 Task: Look for products in the category "Nail Care" from Denco only.
Action: Mouse moved to (253, 140)
Screenshot: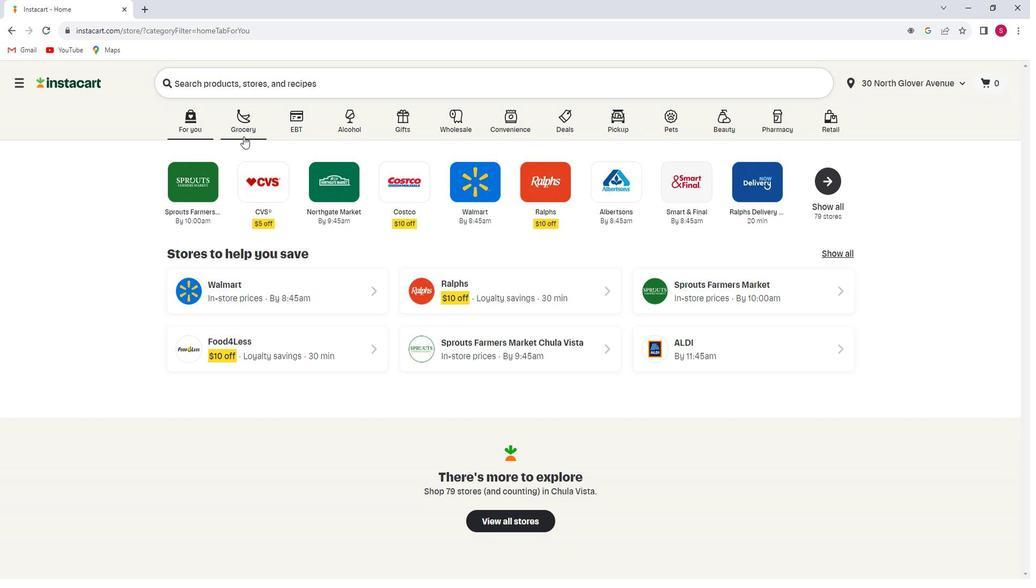 
Action: Mouse pressed left at (253, 140)
Screenshot: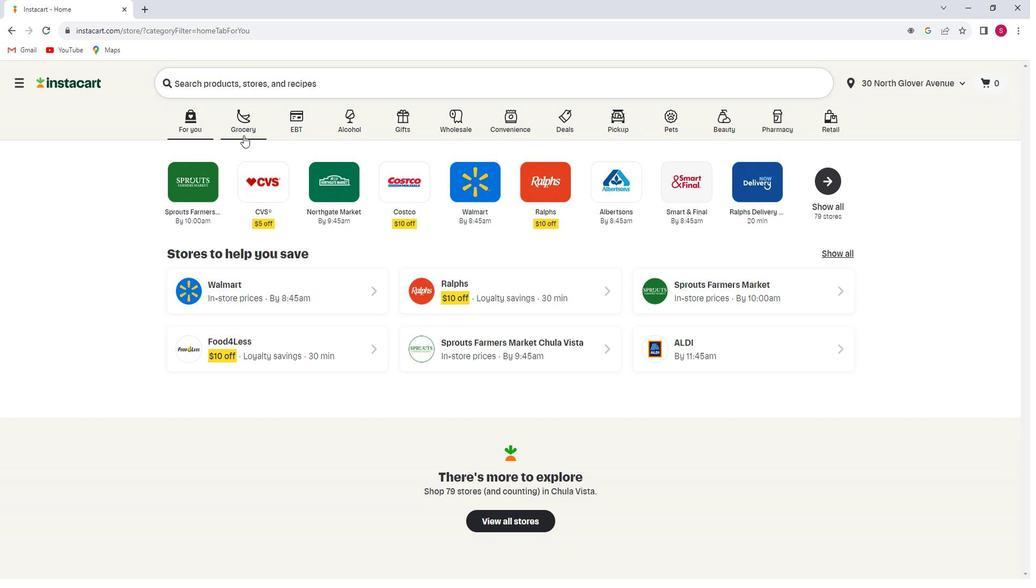 
Action: Mouse moved to (293, 321)
Screenshot: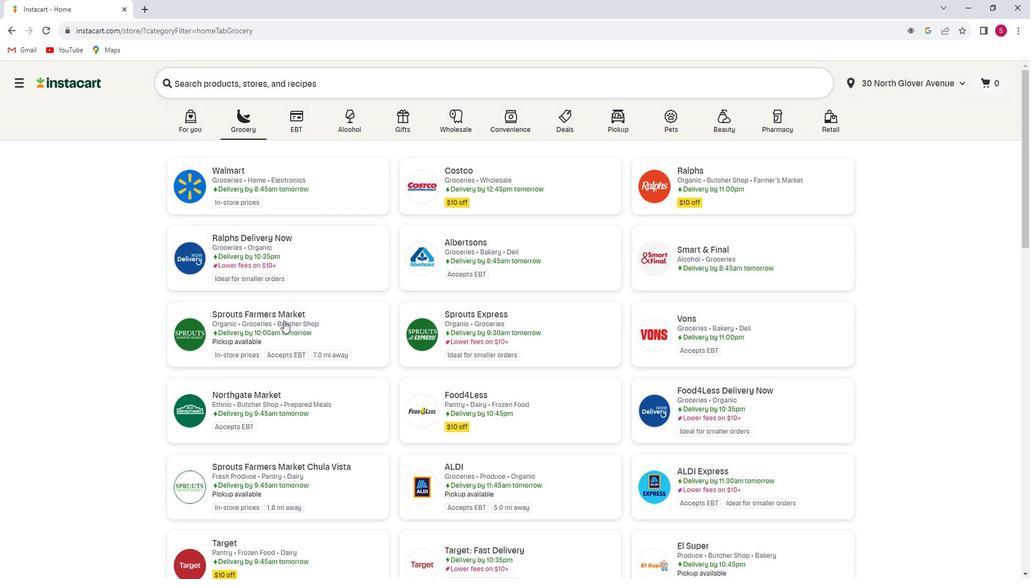 
Action: Mouse pressed left at (293, 321)
Screenshot: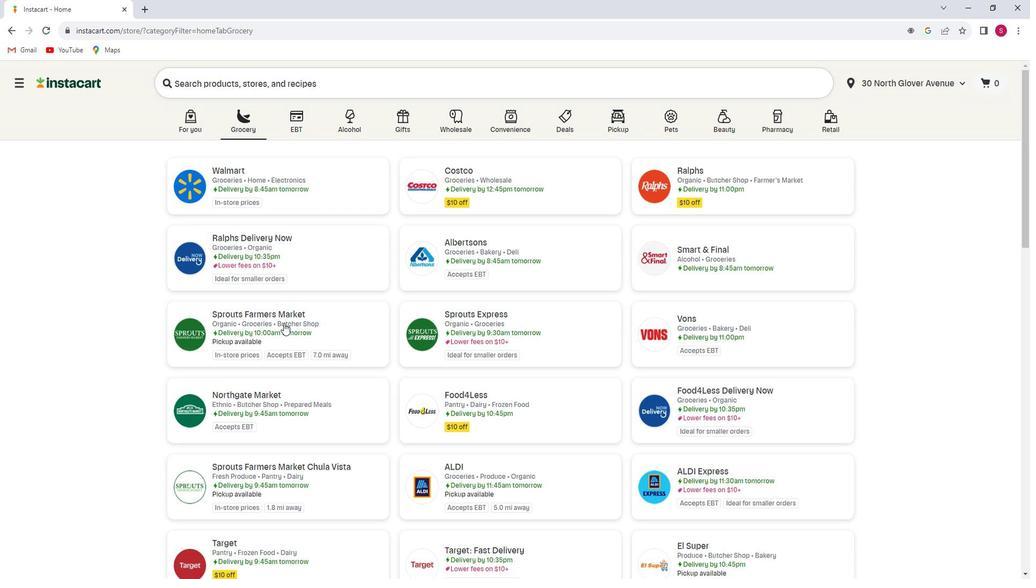 
Action: Mouse moved to (62, 364)
Screenshot: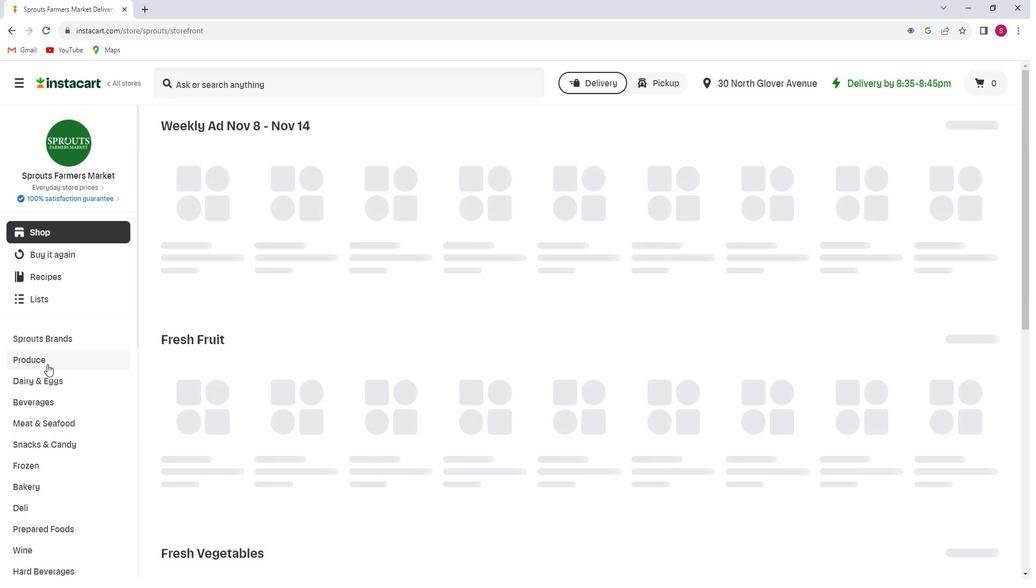 
Action: Mouse scrolled (62, 363) with delta (0, 0)
Screenshot: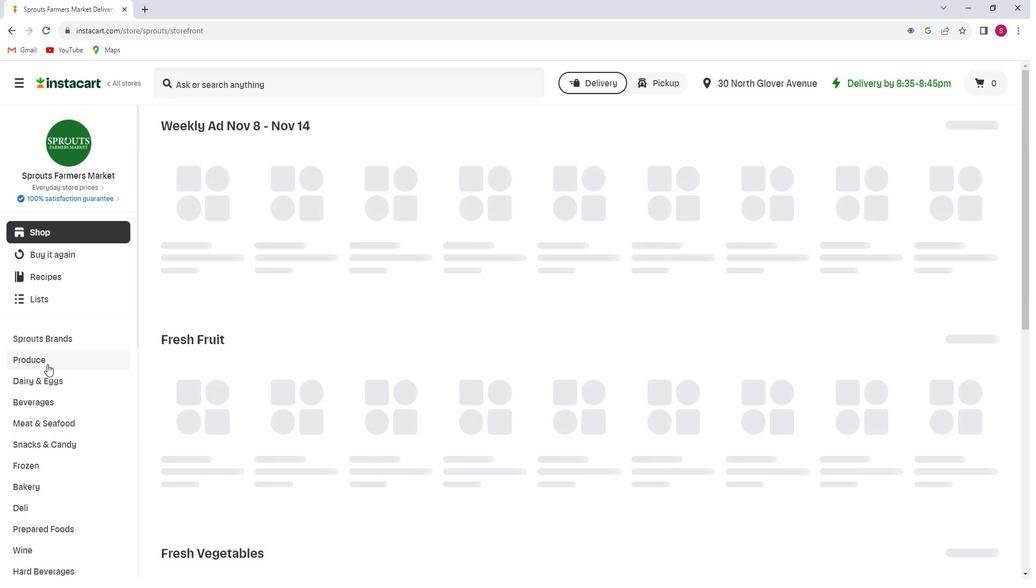 
Action: Mouse moved to (67, 366)
Screenshot: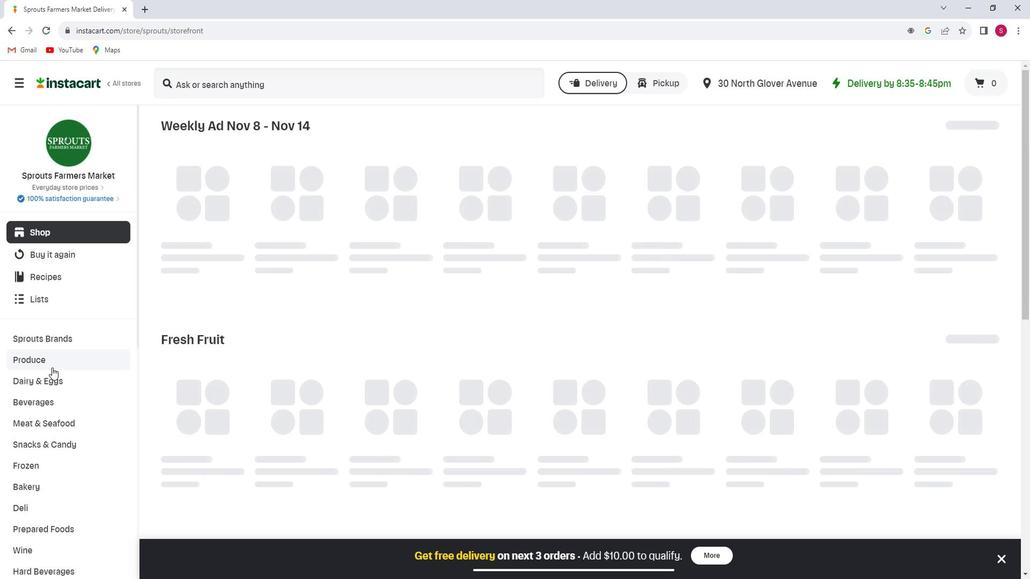
Action: Mouse scrolled (67, 365) with delta (0, 0)
Screenshot: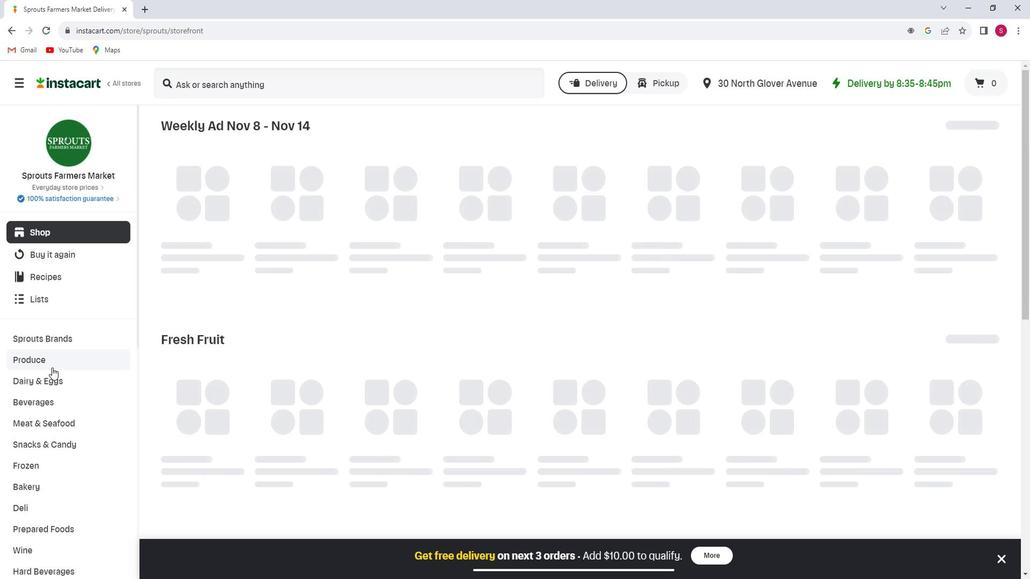 
Action: Mouse moved to (68, 367)
Screenshot: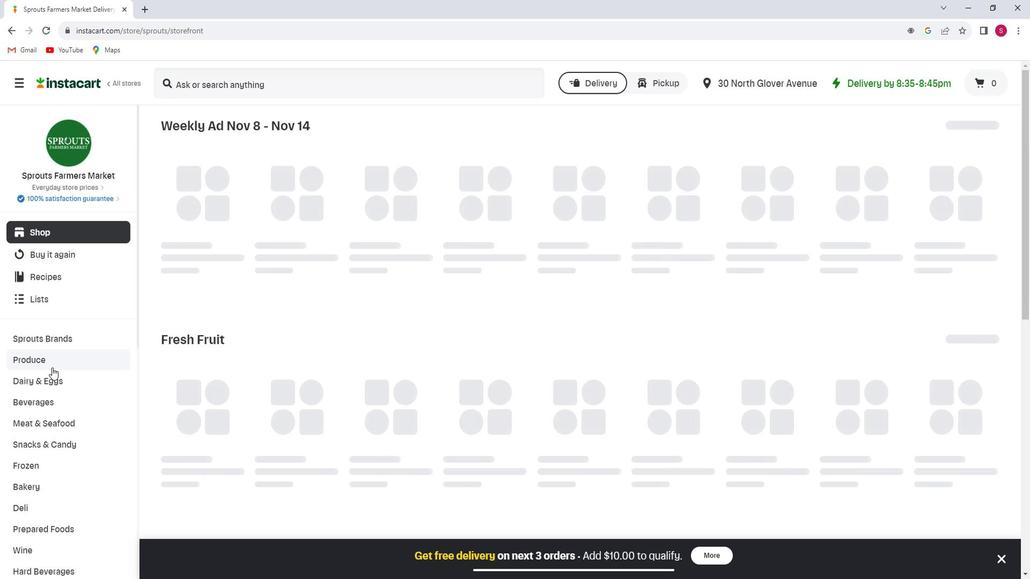 
Action: Mouse scrolled (68, 366) with delta (0, 0)
Screenshot: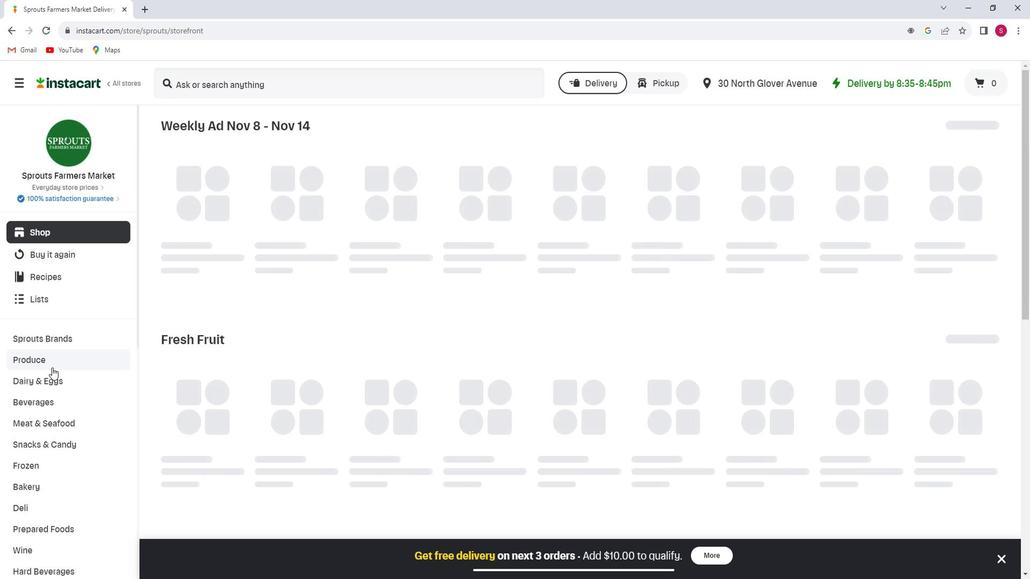 
Action: Mouse moved to (68, 366)
Screenshot: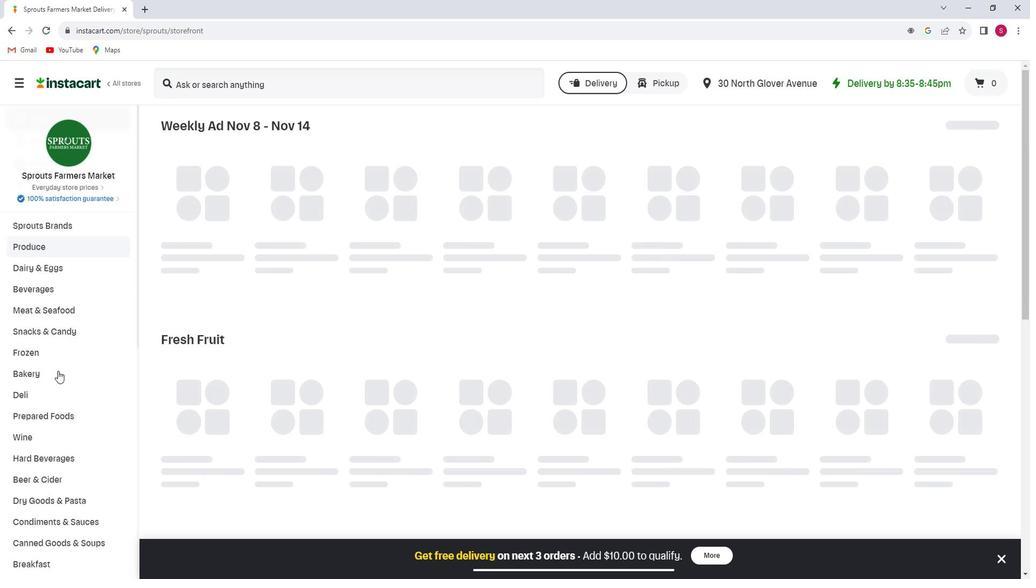 
Action: Mouse scrolled (68, 366) with delta (0, 0)
Screenshot: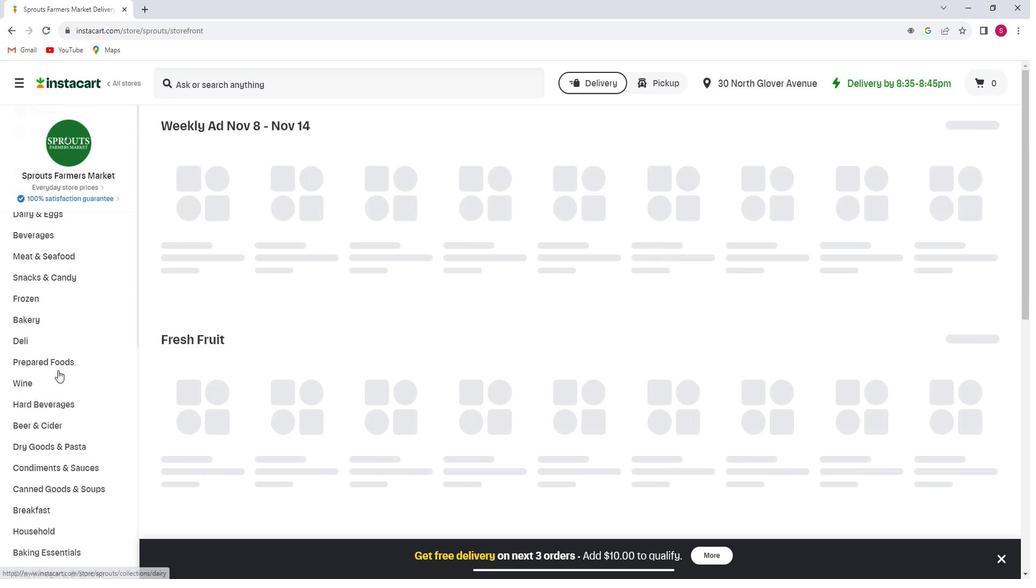 
Action: Mouse scrolled (68, 366) with delta (0, 0)
Screenshot: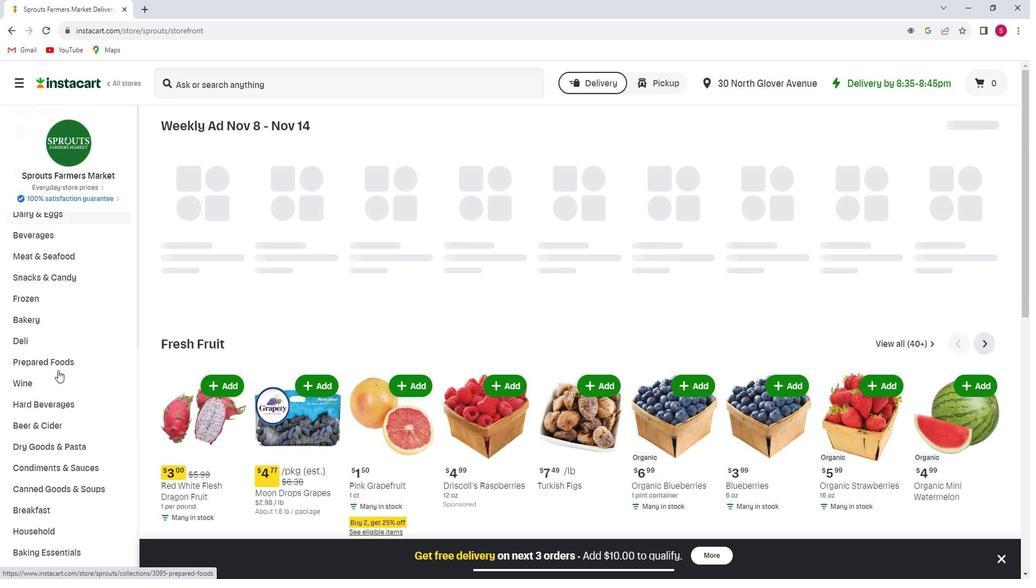 
Action: Mouse scrolled (68, 366) with delta (0, 0)
Screenshot: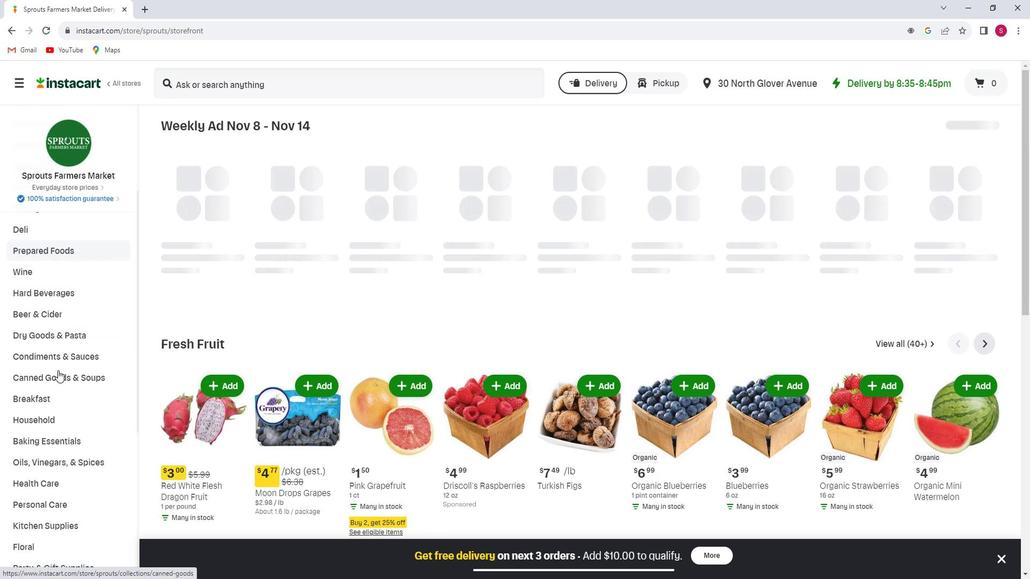 
Action: Mouse scrolled (68, 366) with delta (0, 0)
Screenshot: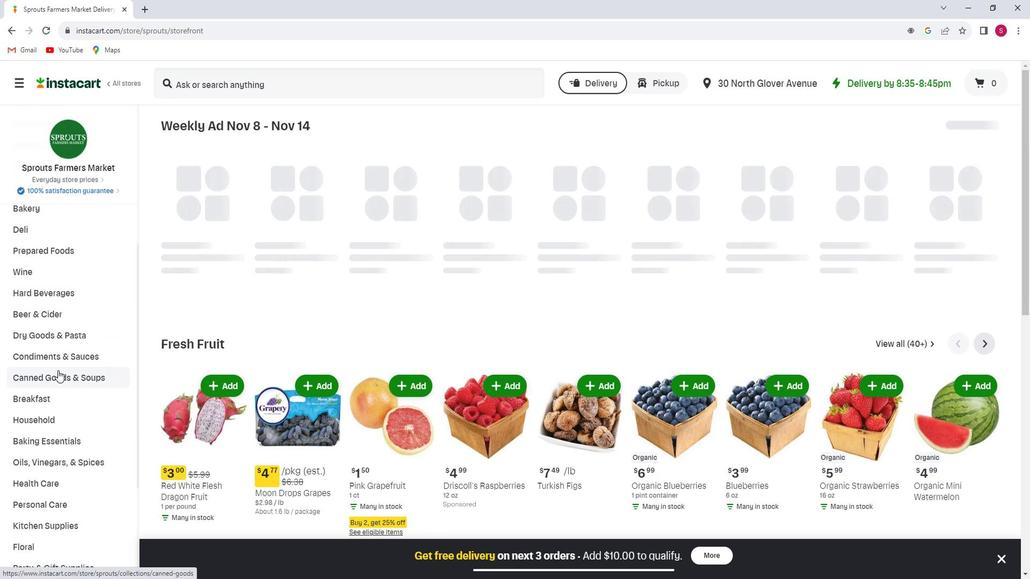 
Action: Mouse moved to (45, 391)
Screenshot: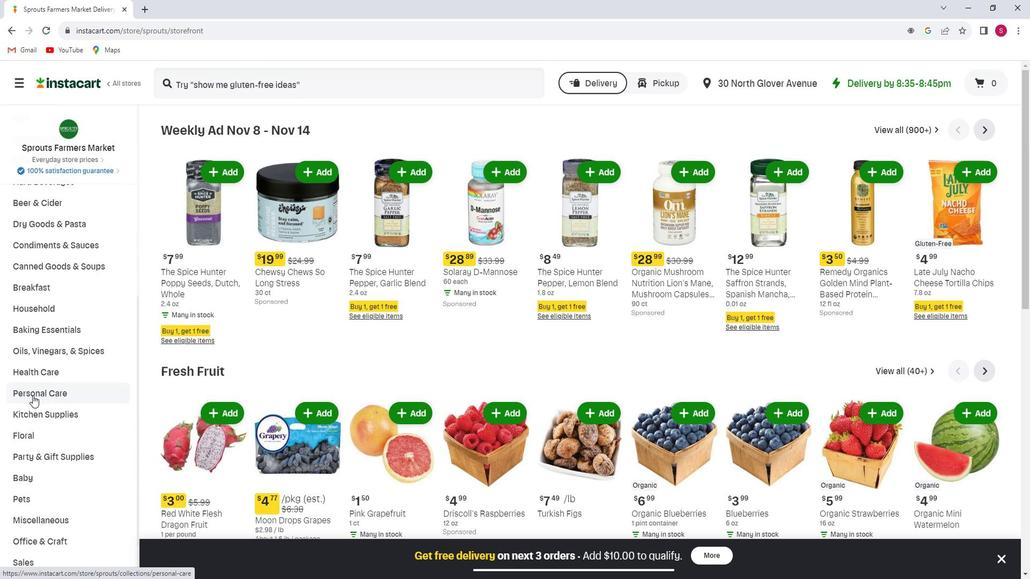 
Action: Mouse pressed left at (45, 391)
Screenshot: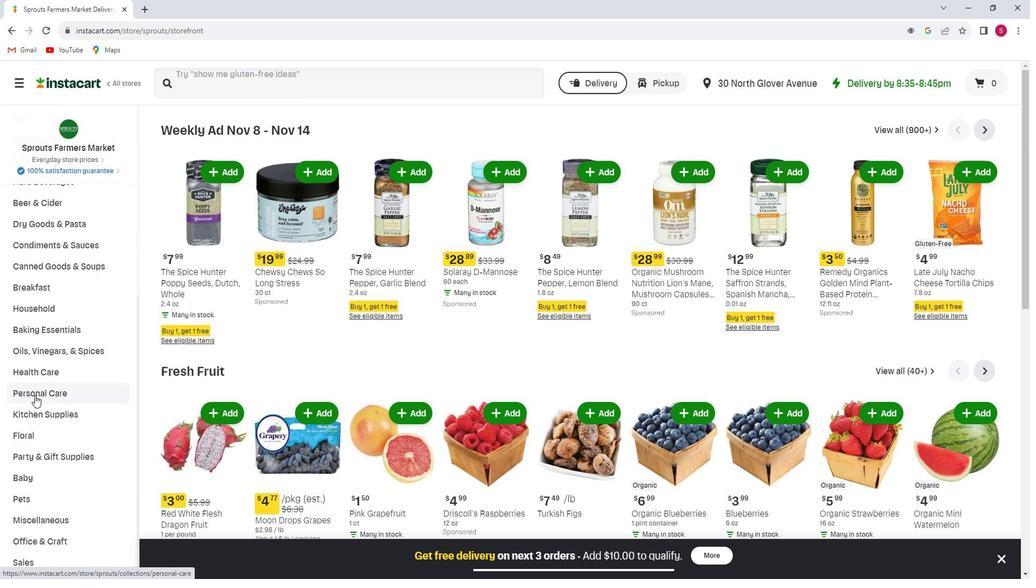 
Action: Mouse moved to (932, 156)
Screenshot: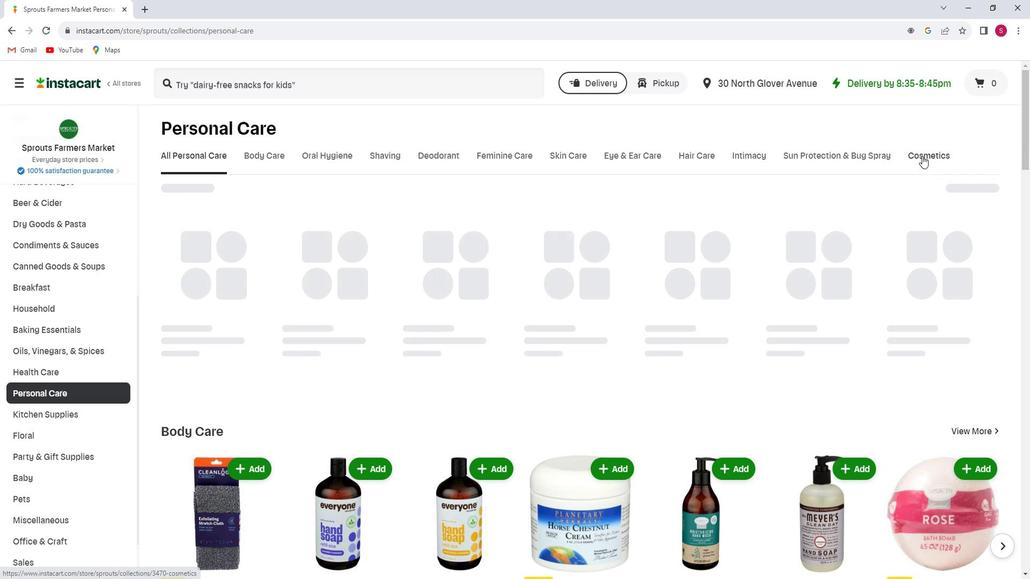 
Action: Mouse pressed left at (932, 156)
Screenshot: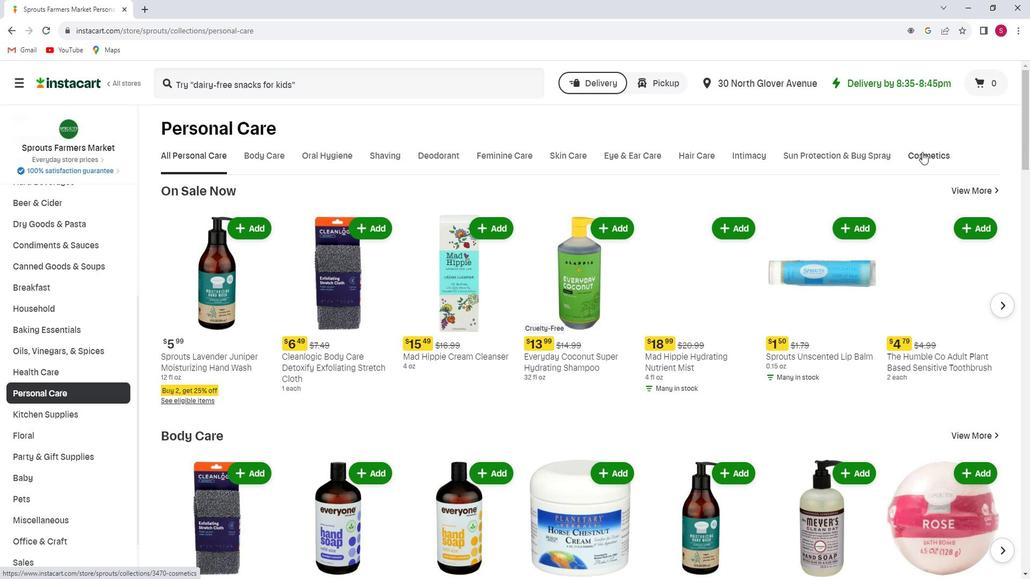 
Action: Mouse moved to (328, 208)
Screenshot: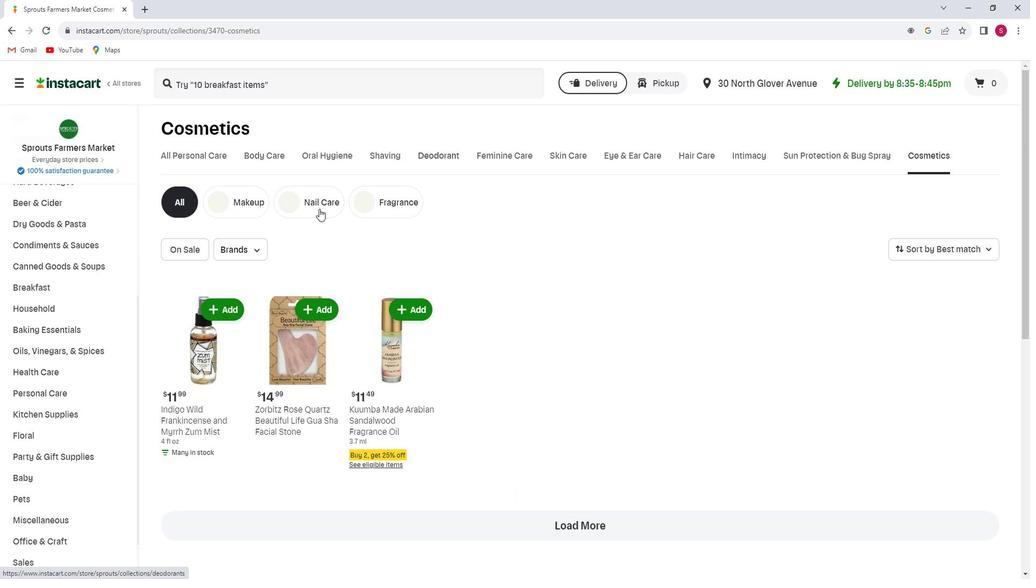 
Action: Mouse pressed left at (328, 208)
Screenshot: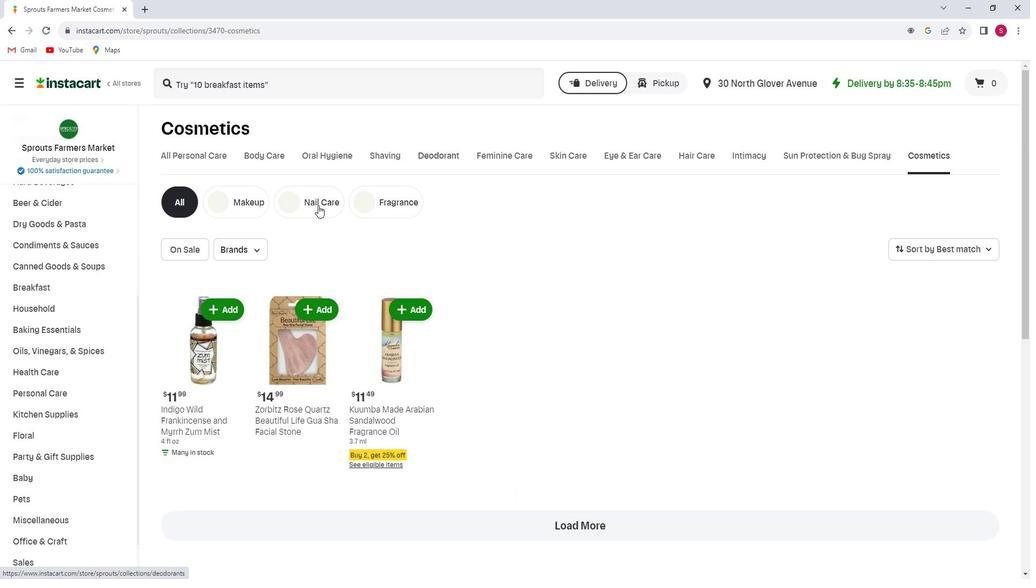 
Action: Mouse moved to (271, 257)
Screenshot: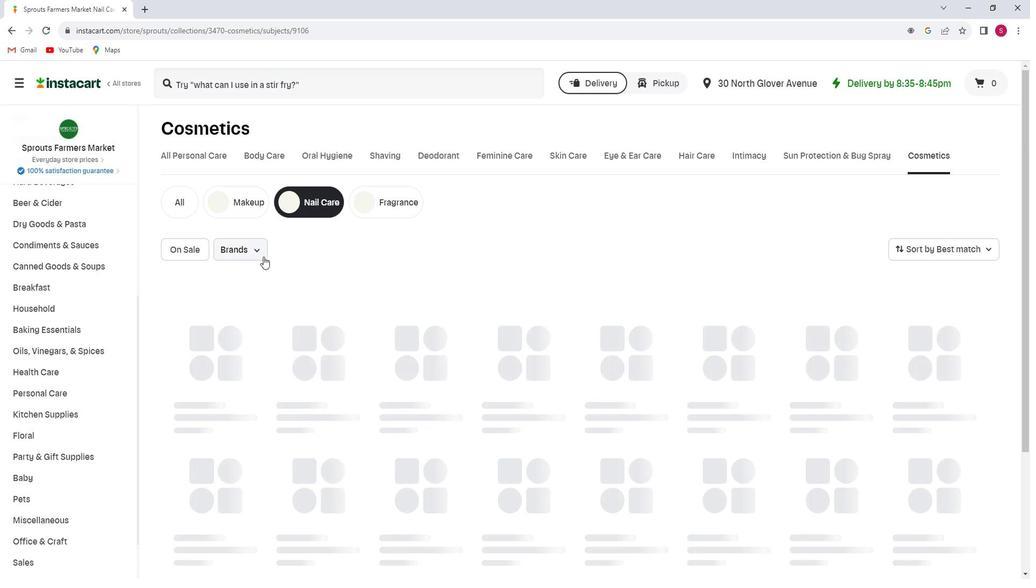 
Action: Mouse pressed left at (271, 257)
Screenshot: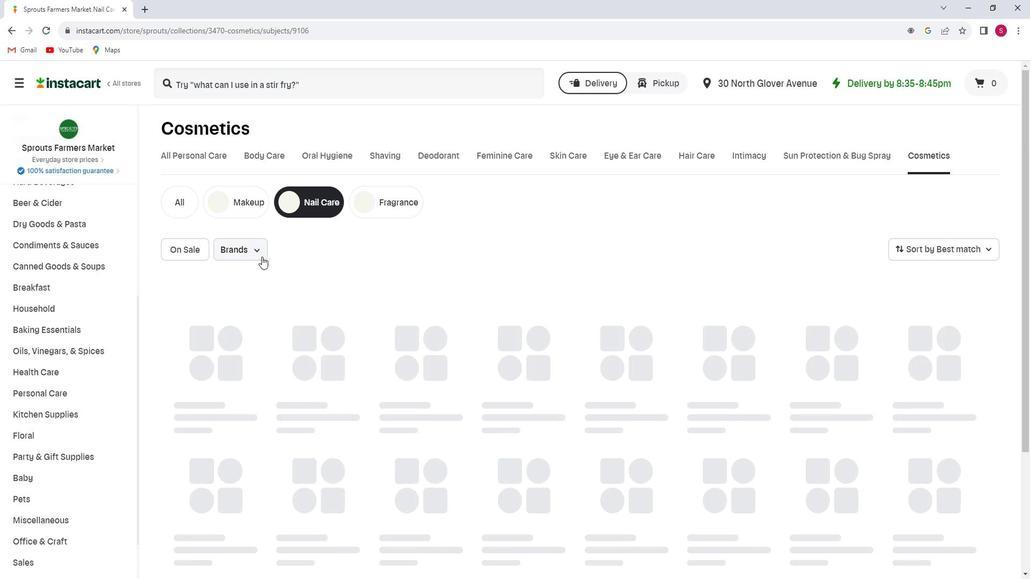 
Action: Mouse moved to (238, 311)
Screenshot: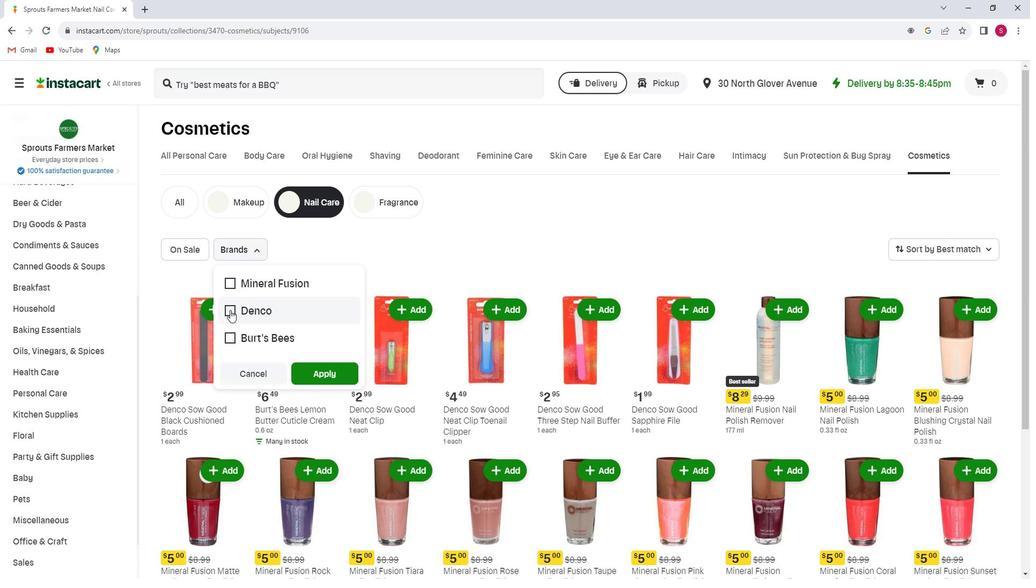 
Action: Mouse pressed left at (238, 311)
Screenshot: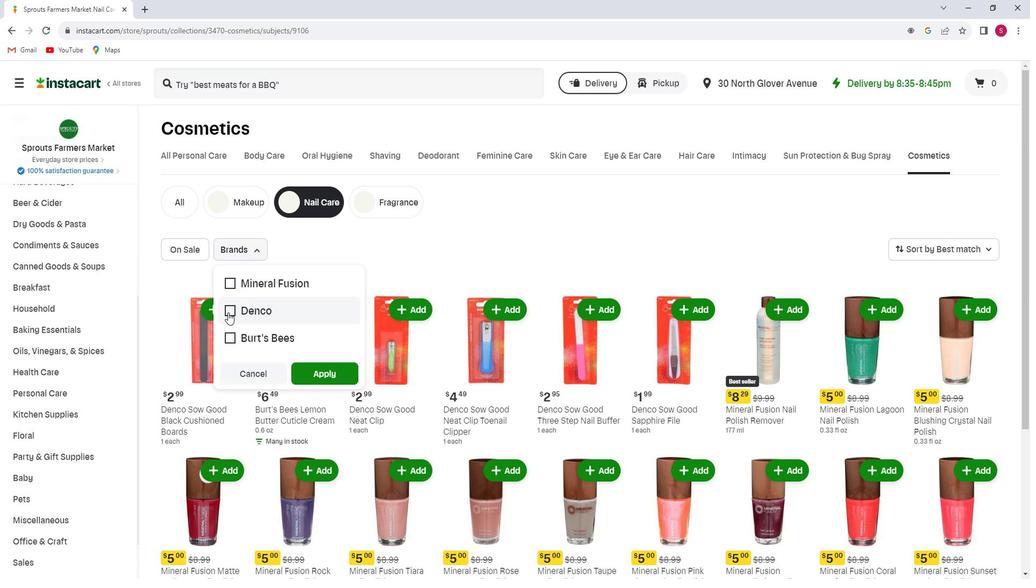 
Action: Mouse moved to (323, 369)
Screenshot: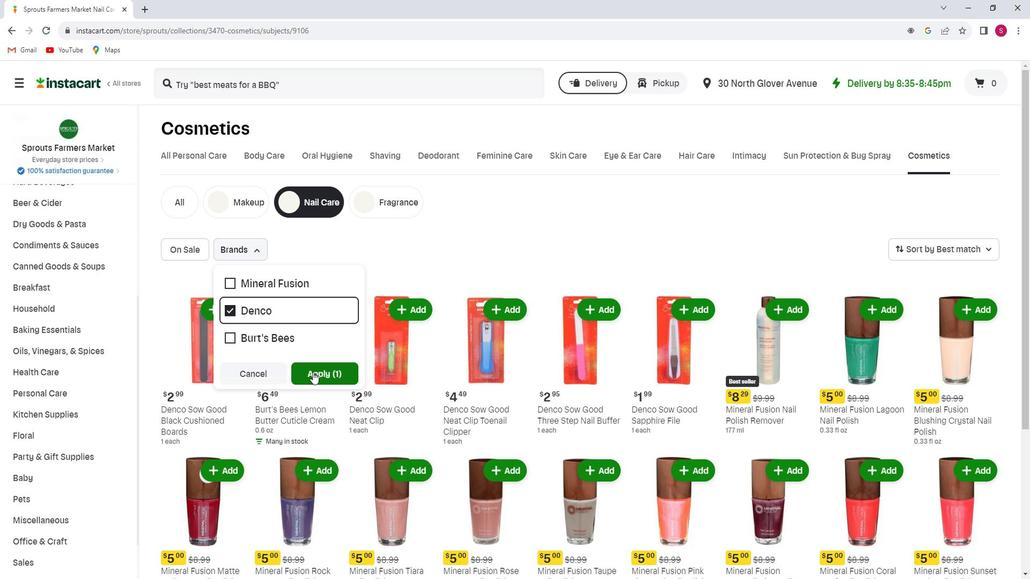 
Action: Mouse pressed left at (323, 369)
Screenshot: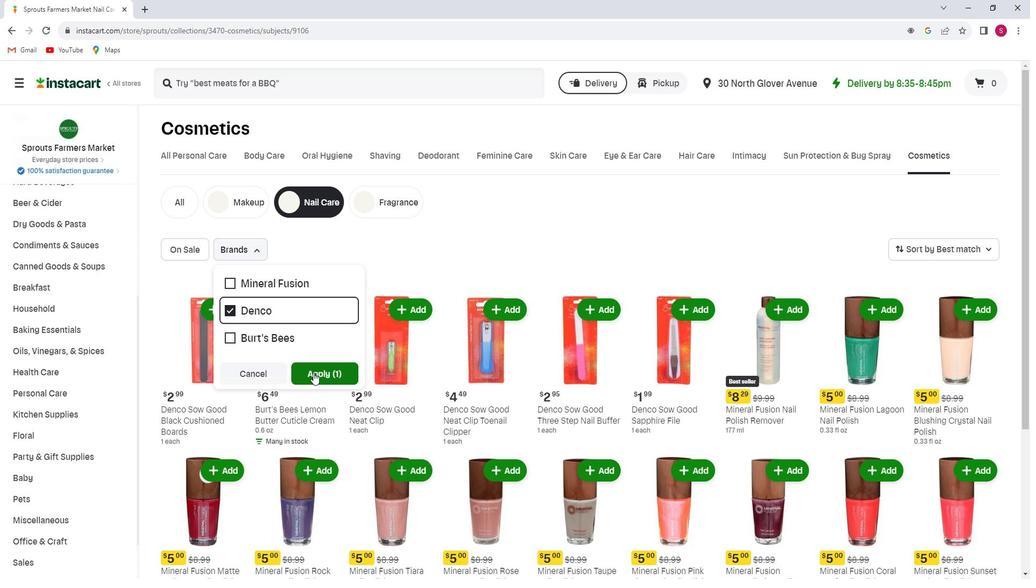 
